 Task: Check your personal access tokens.
Action: Mouse moved to (901, 187)
Screenshot: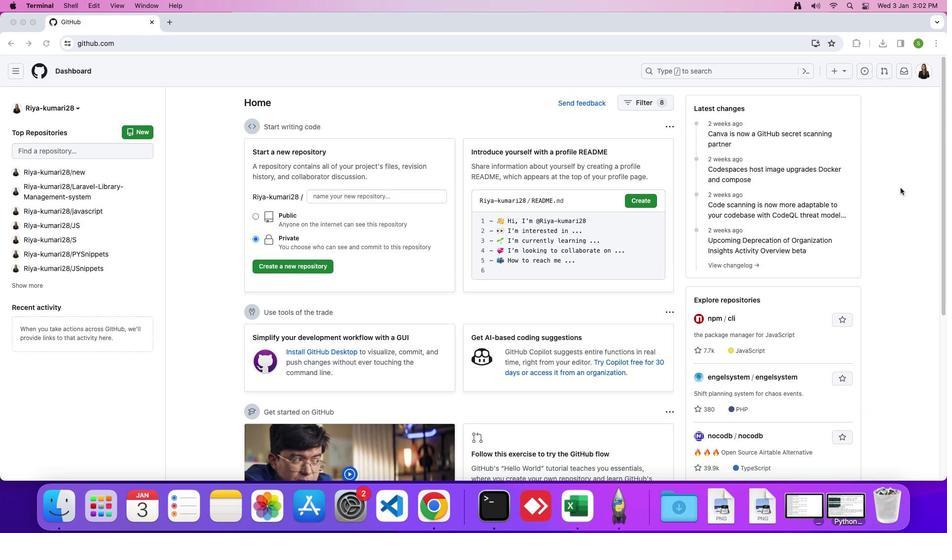 
Action: Mouse pressed left at (901, 187)
Screenshot: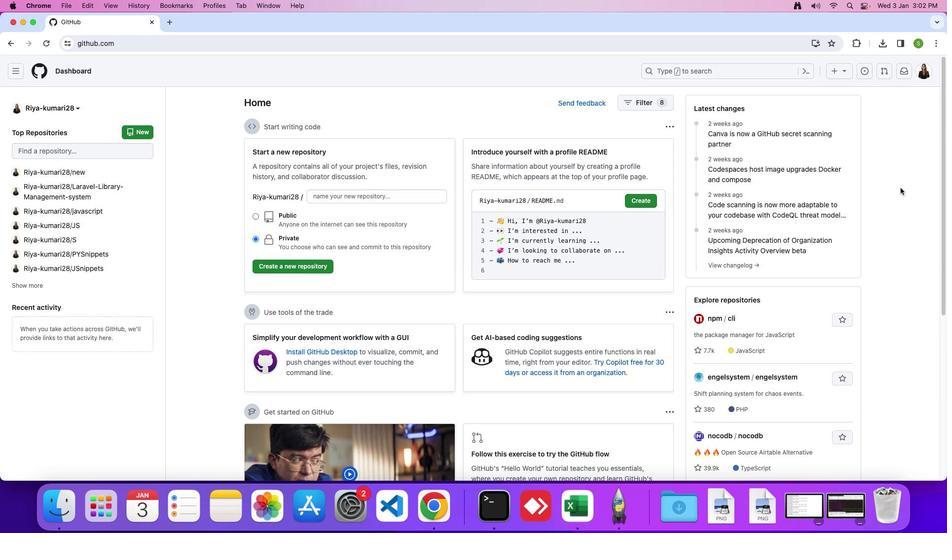 
Action: Mouse moved to (919, 66)
Screenshot: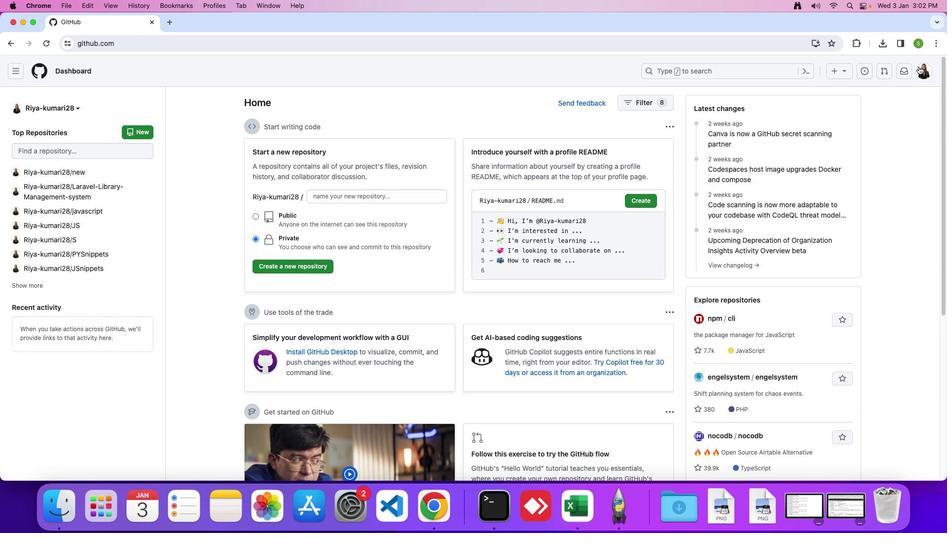 
Action: Mouse pressed left at (919, 66)
Screenshot: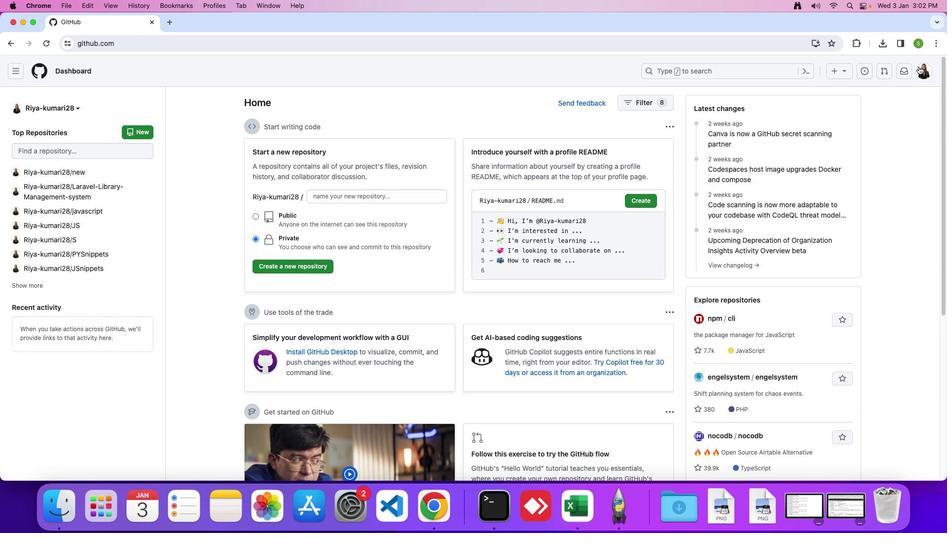 
Action: Mouse moved to (858, 341)
Screenshot: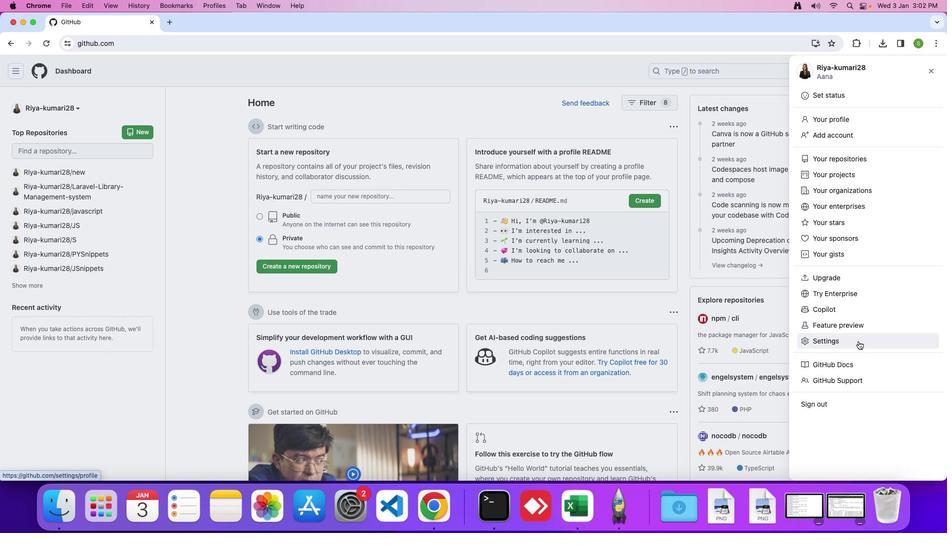 
Action: Mouse pressed left at (858, 341)
Screenshot: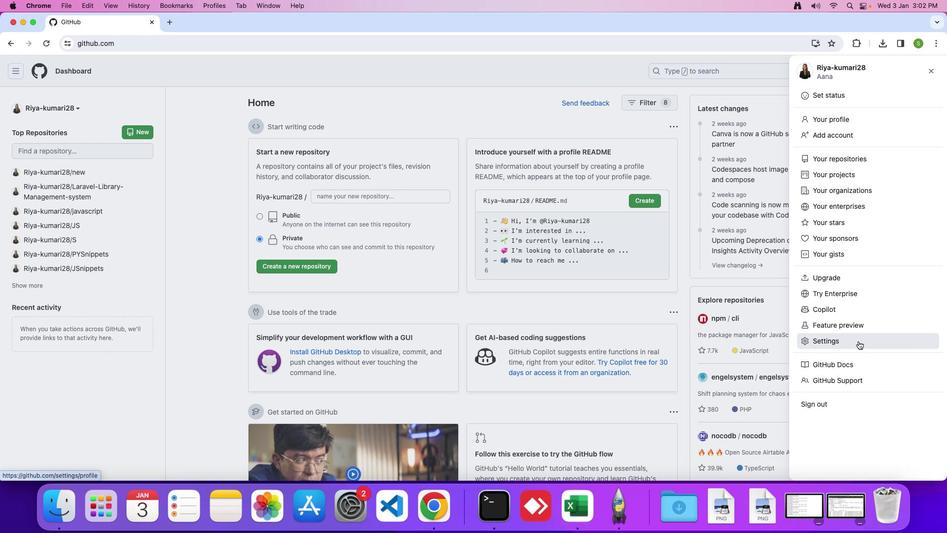 
Action: Mouse moved to (295, 284)
Screenshot: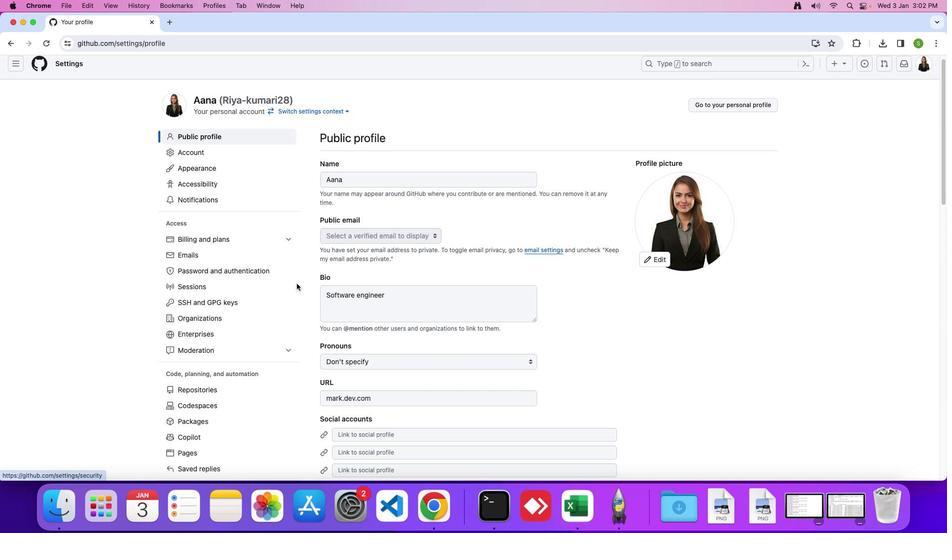 
Action: Mouse scrolled (295, 284) with delta (0, 0)
Screenshot: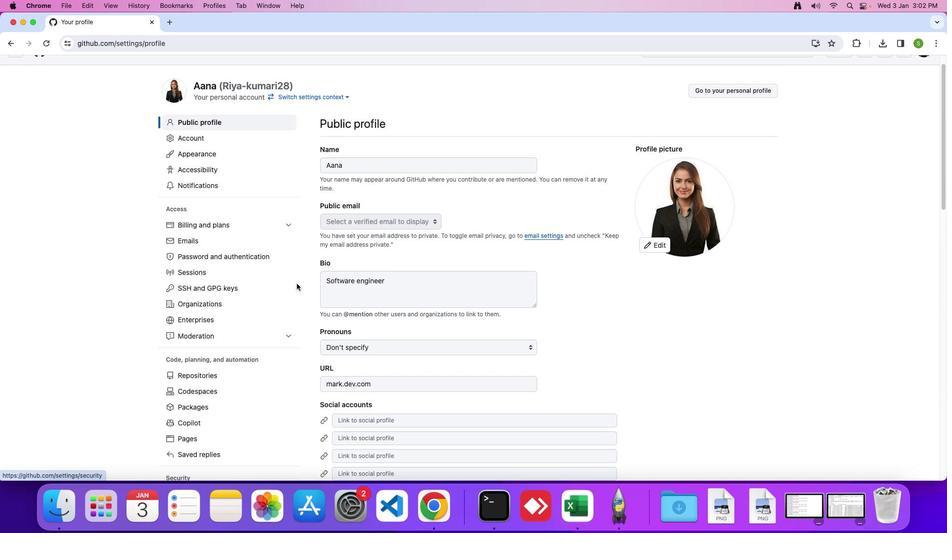 
Action: Mouse moved to (296, 283)
Screenshot: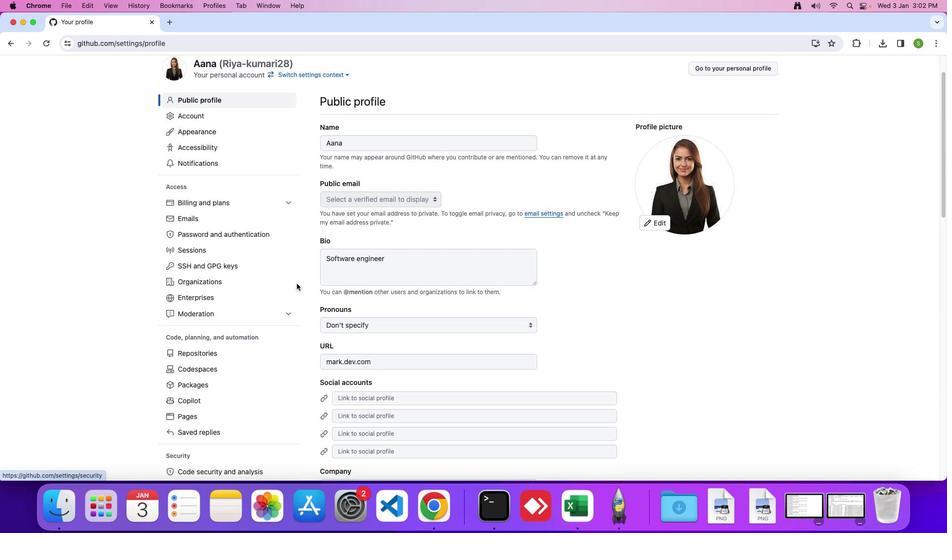 
Action: Mouse scrolled (296, 283) with delta (0, 0)
Screenshot: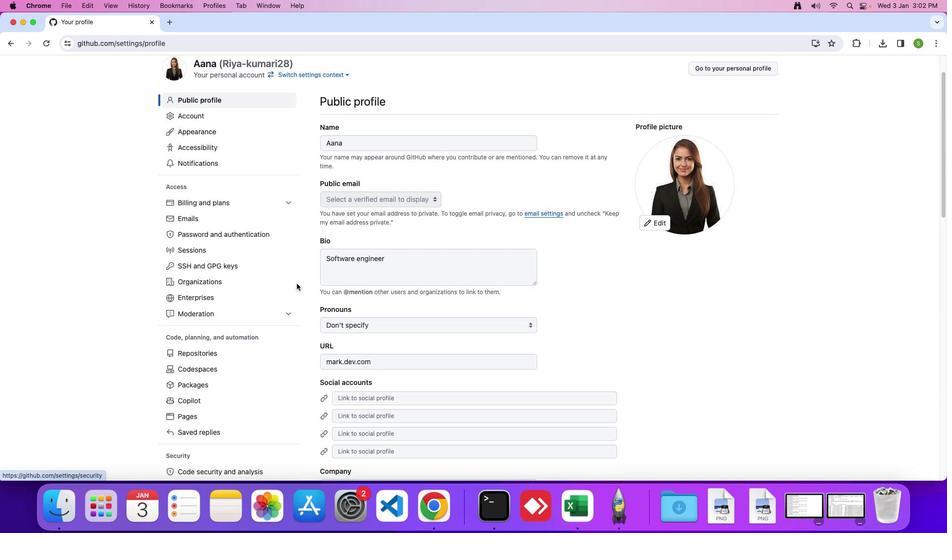 
Action: Mouse moved to (296, 283)
Screenshot: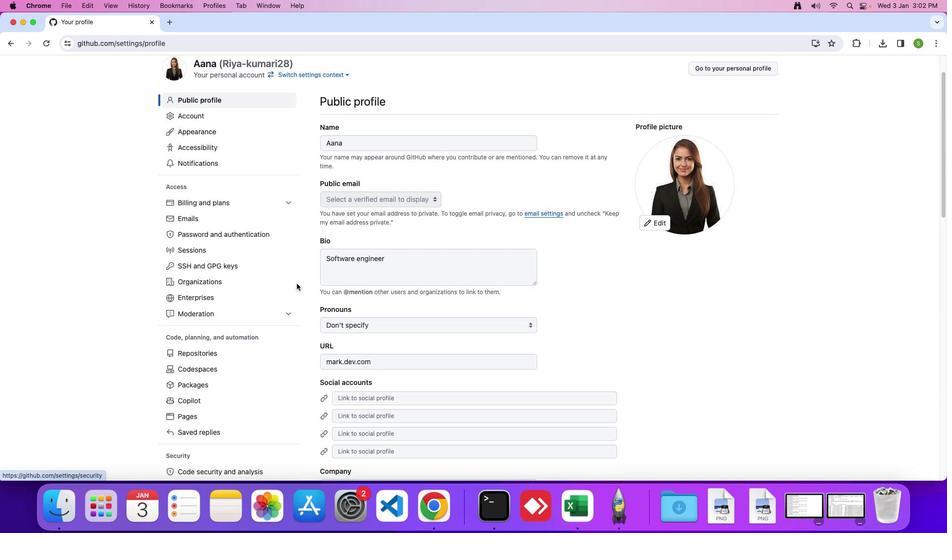 
Action: Mouse scrolled (296, 283) with delta (0, -1)
Screenshot: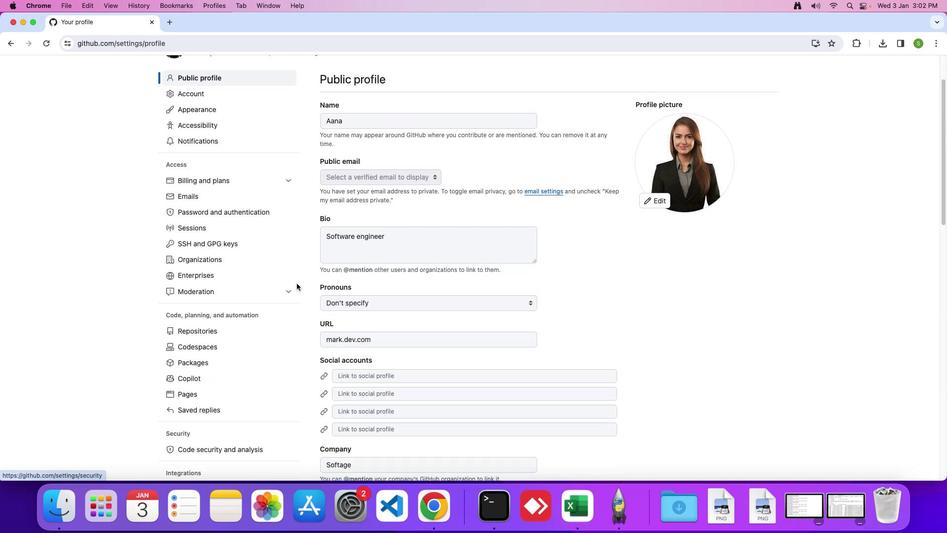 
Action: Mouse moved to (310, 284)
Screenshot: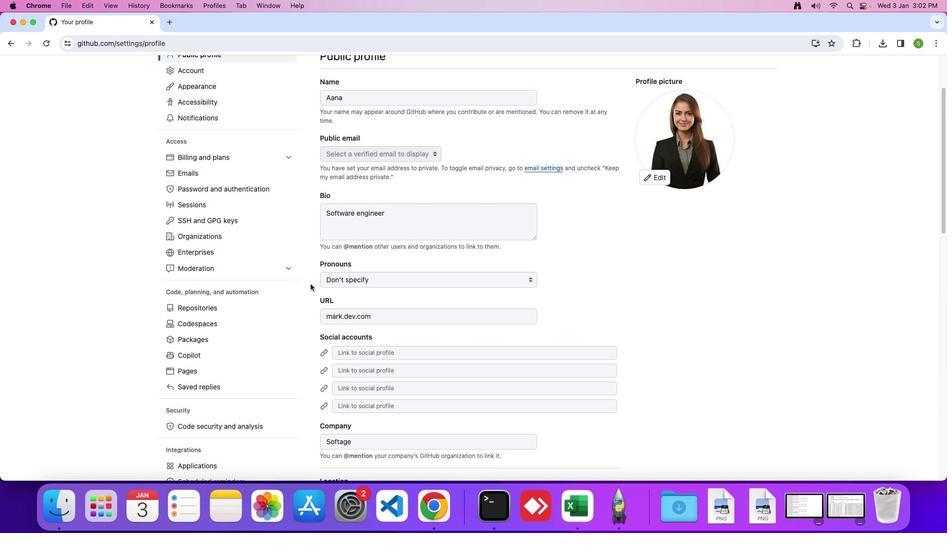 
Action: Mouse scrolled (310, 284) with delta (0, 0)
Screenshot: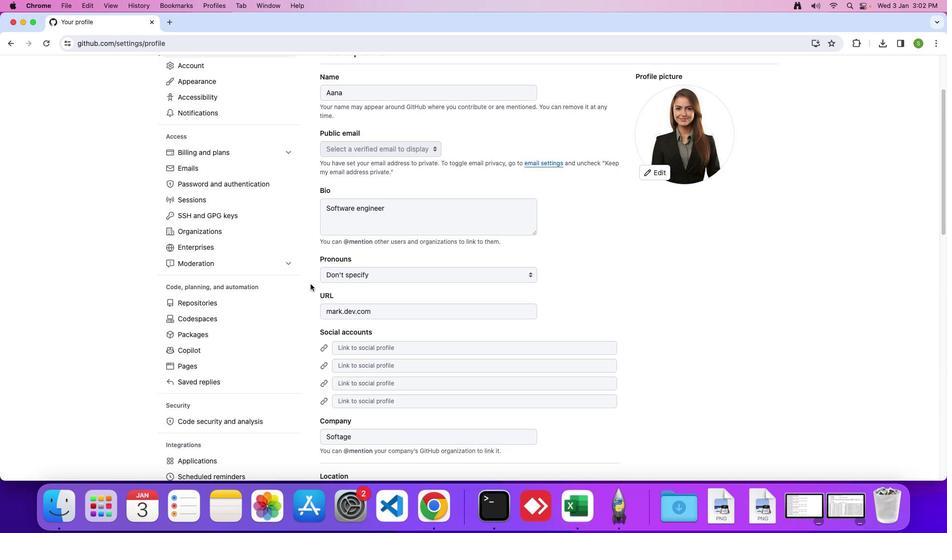 
Action: Mouse scrolled (310, 284) with delta (0, 0)
Screenshot: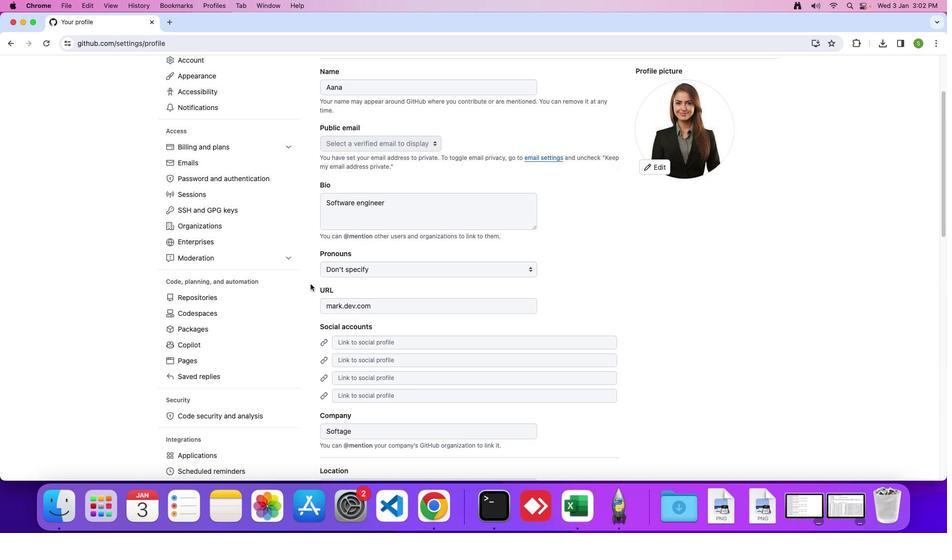 
Action: Mouse moved to (309, 288)
Screenshot: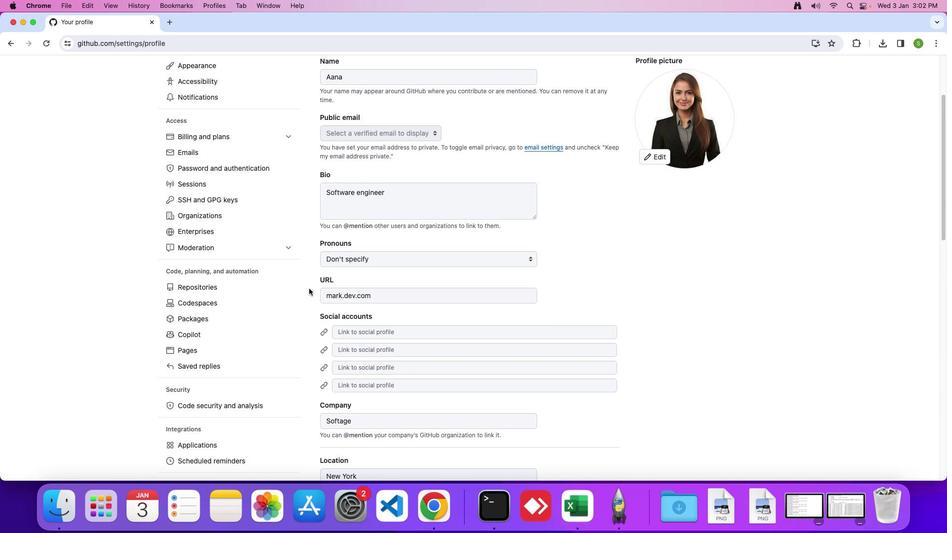 
Action: Mouse scrolled (309, 288) with delta (0, 0)
Screenshot: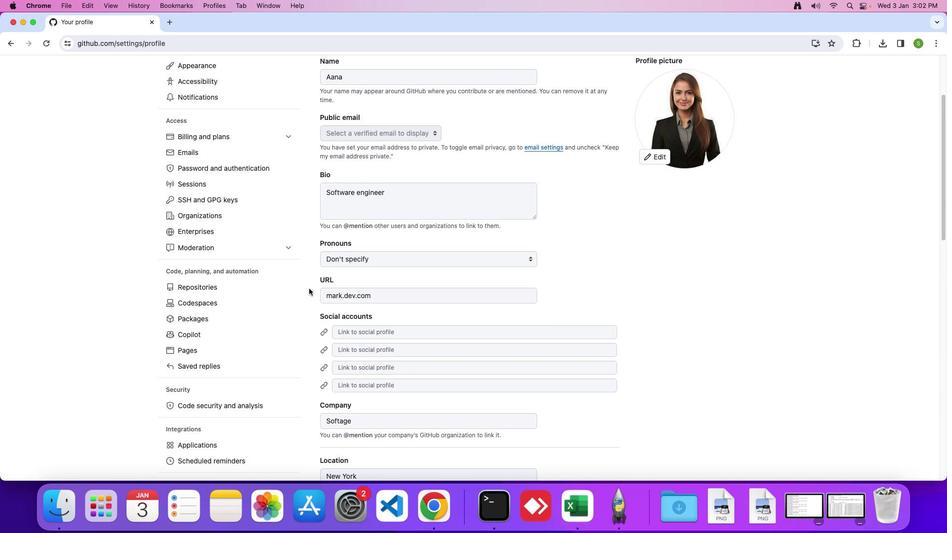
Action: Mouse scrolled (309, 288) with delta (0, 0)
Screenshot: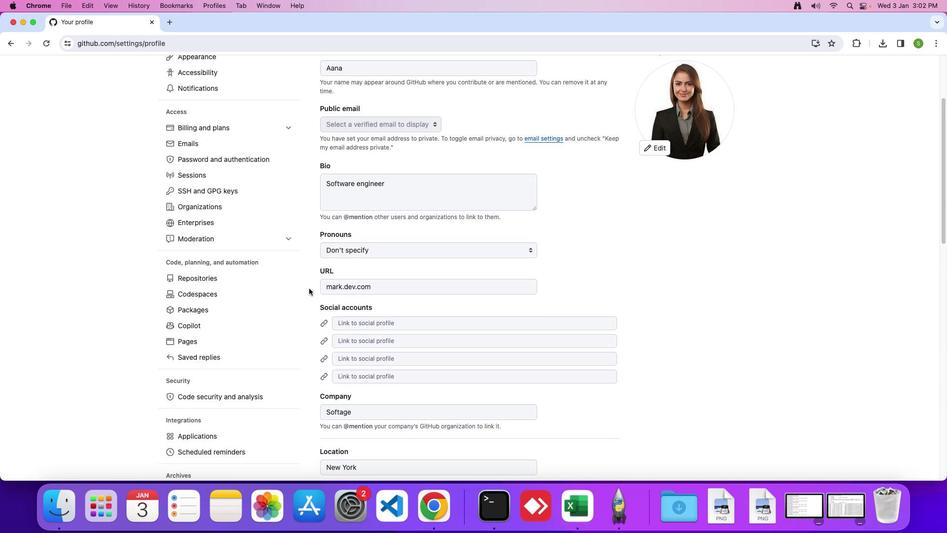 
Action: Mouse moved to (308, 290)
Screenshot: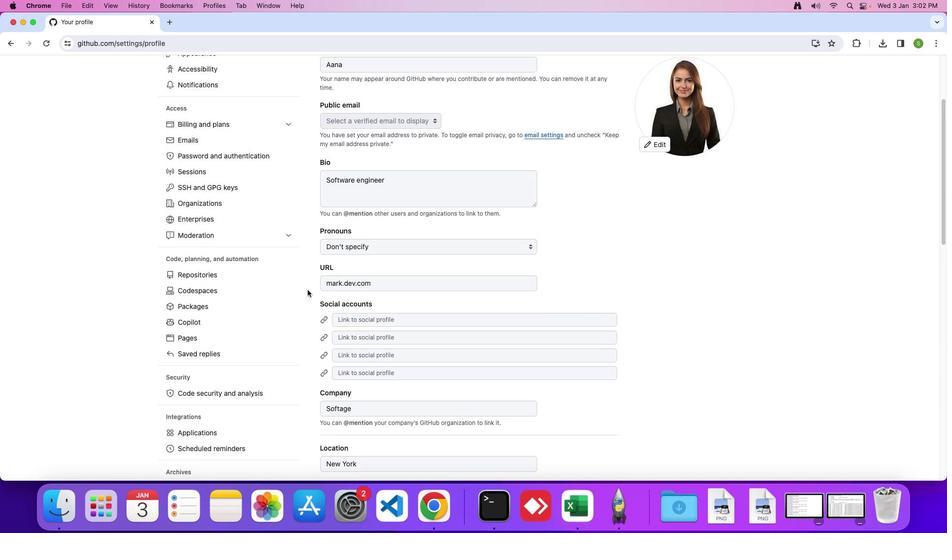 
Action: Mouse scrolled (308, 290) with delta (0, 0)
Screenshot: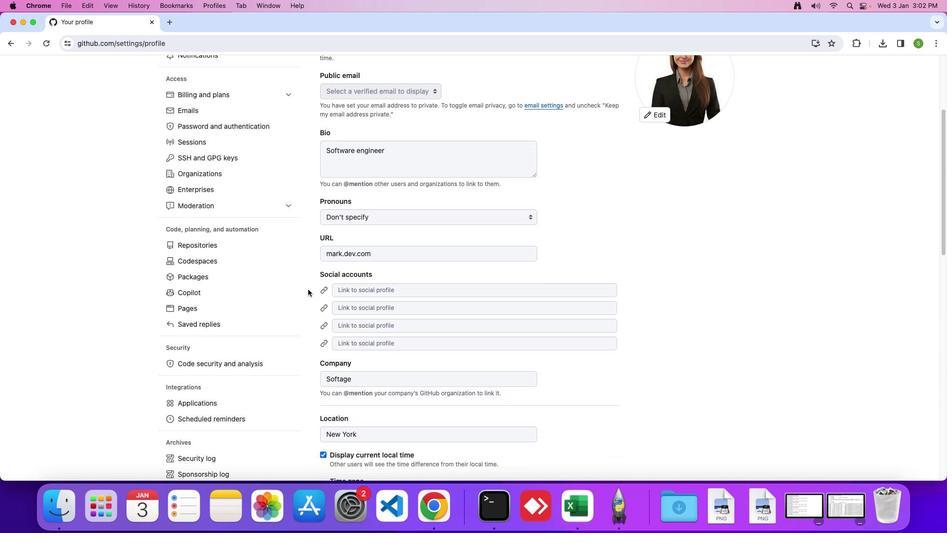 
Action: Mouse scrolled (308, 290) with delta (0, 0)
Screenshot: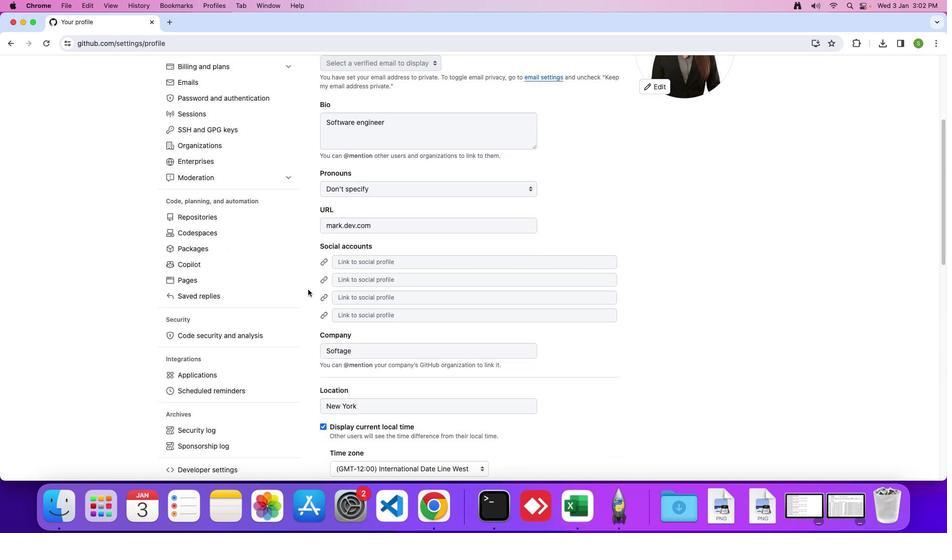 
Action: Mouse moved to (308, 289)
Screenshot: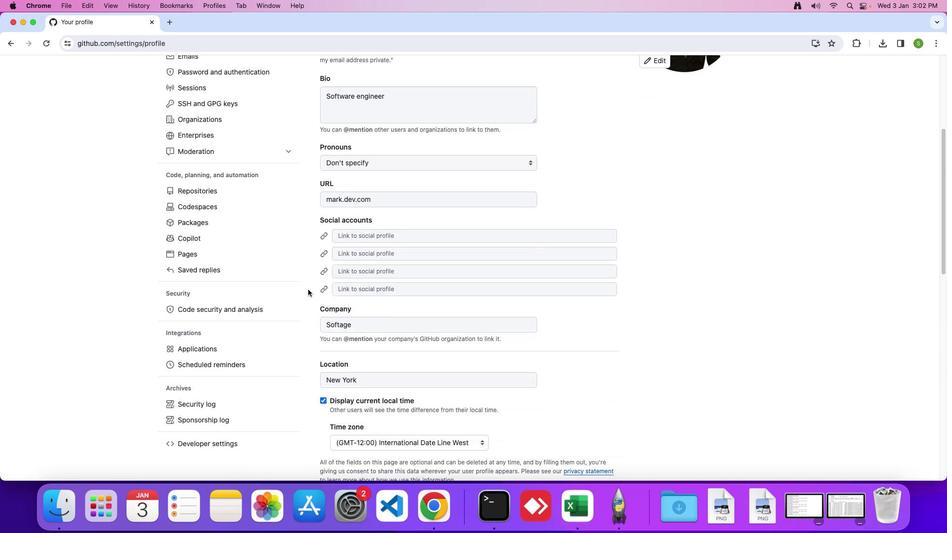 
Action: Mouse scrolled (308, 289) with delta (0, -1)
Screenshot: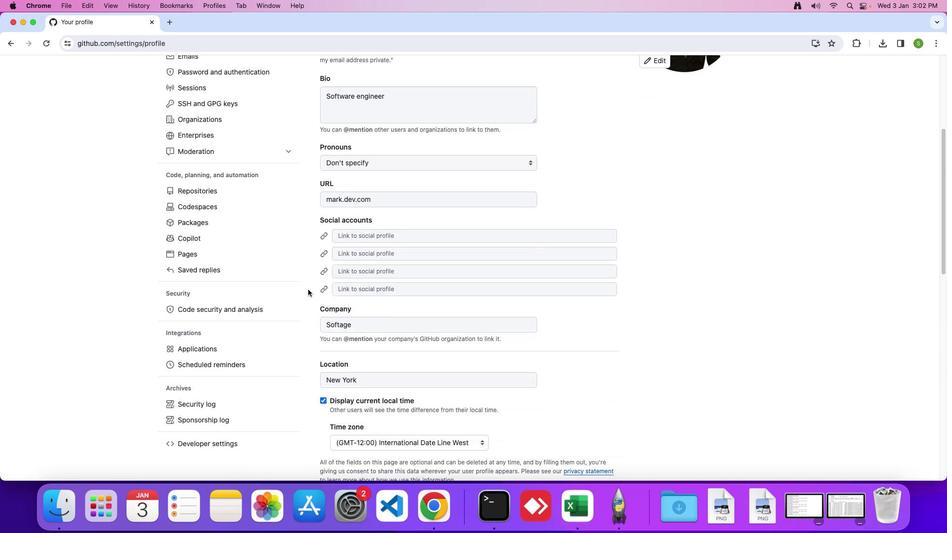 
Action: Mouse moved to (306, 291)
Screenshot: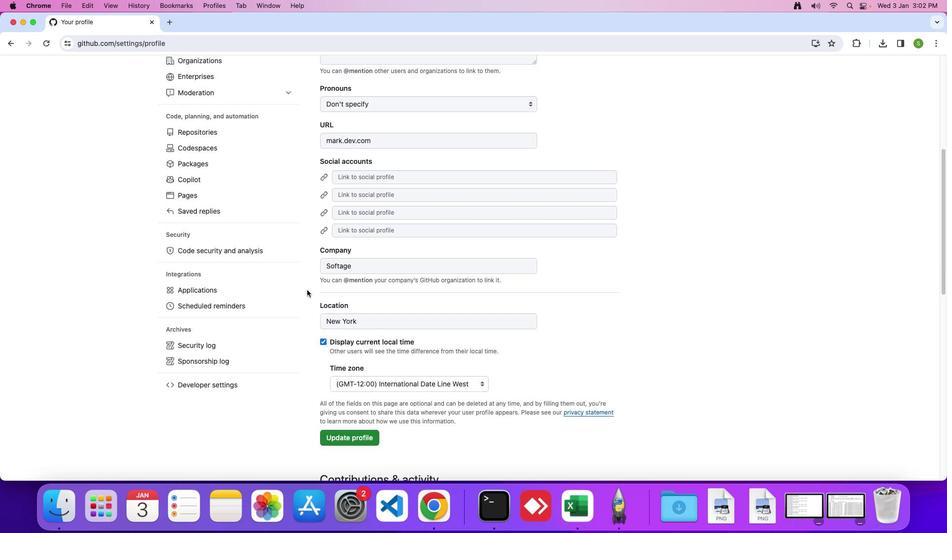 
Action: Mouse scrolled (306, 291) with delta (0, 0)
Screenshot: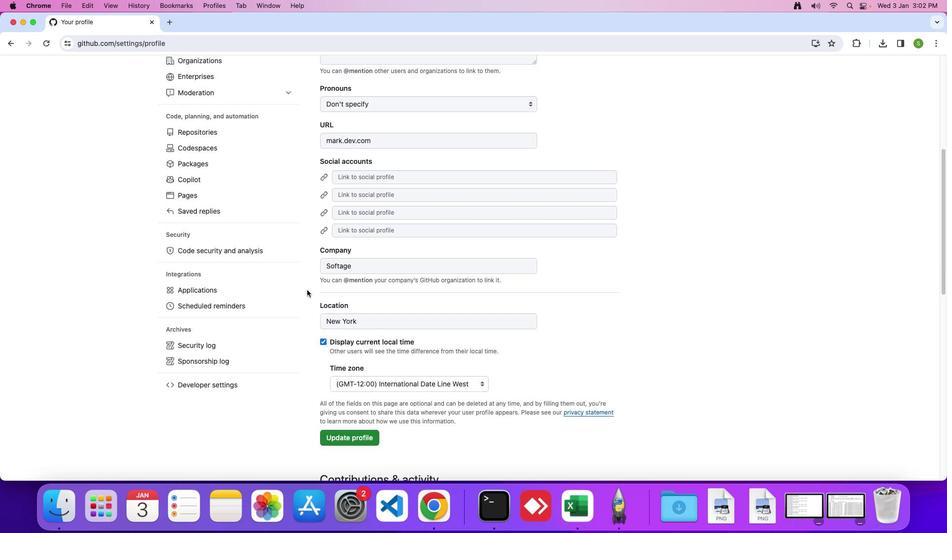 
Action: Mouse moved to (307, 290)
Screenshot: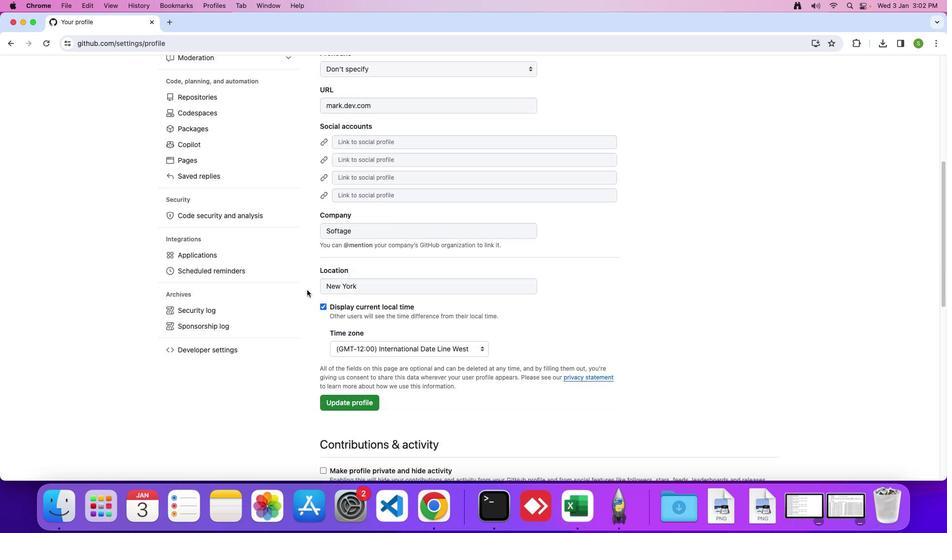 
Action: Mouse scrolled (307, 290) with delta (0, 0)
Screenshot: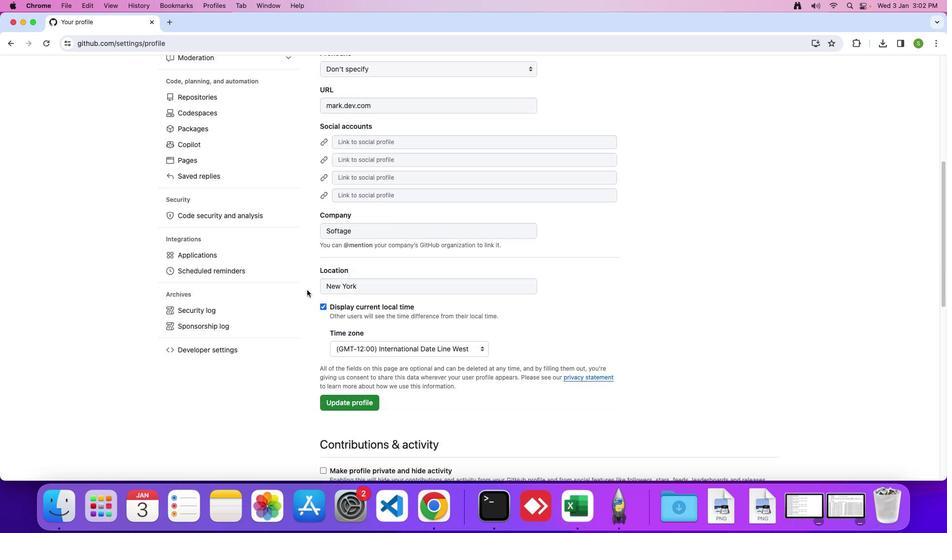 
Action: Mouse moved to (307, 290)
Screenshot: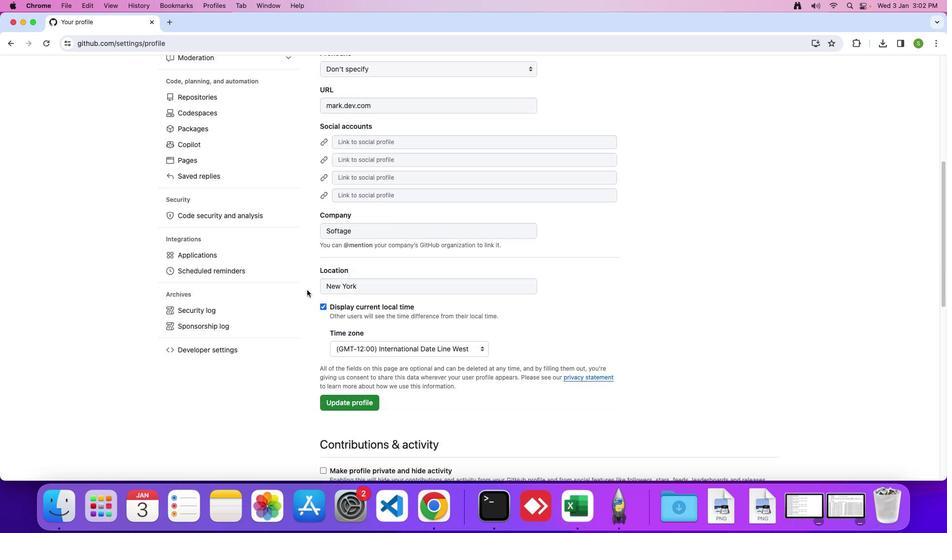 
Action: Mouse scrolled (307, 290) with delta (0, -1)
Screenshot: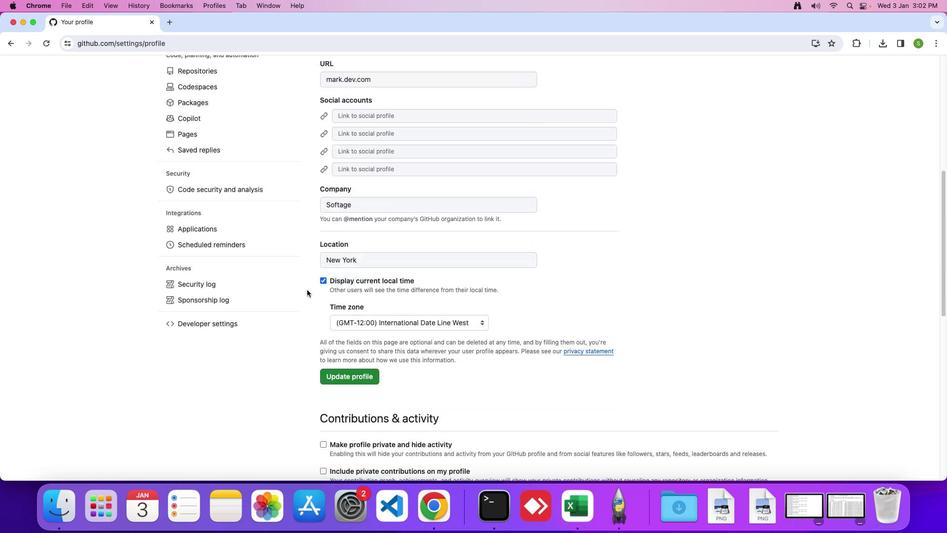 
Action: Mouse moved to (207, 313)
Screenshot: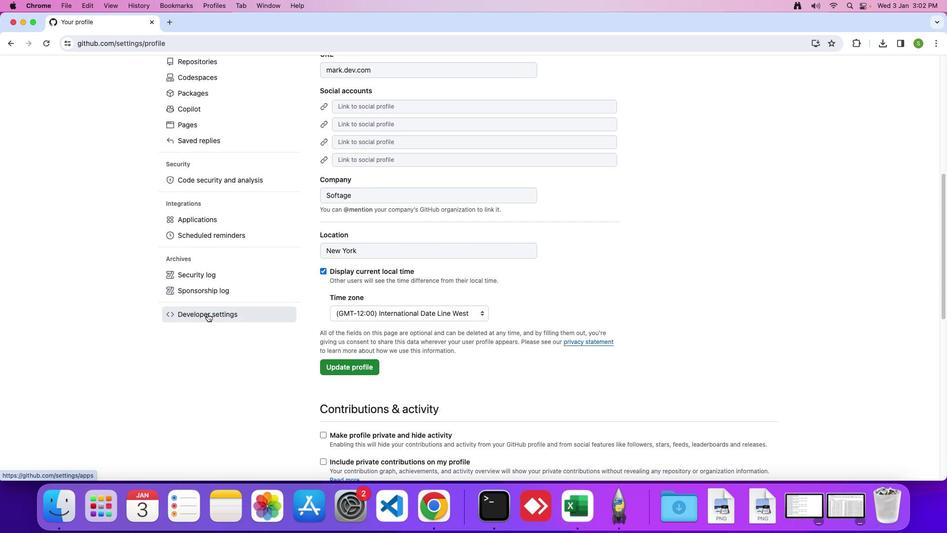 
Action: Mouse pressed left at (207, 313)
Screenshot: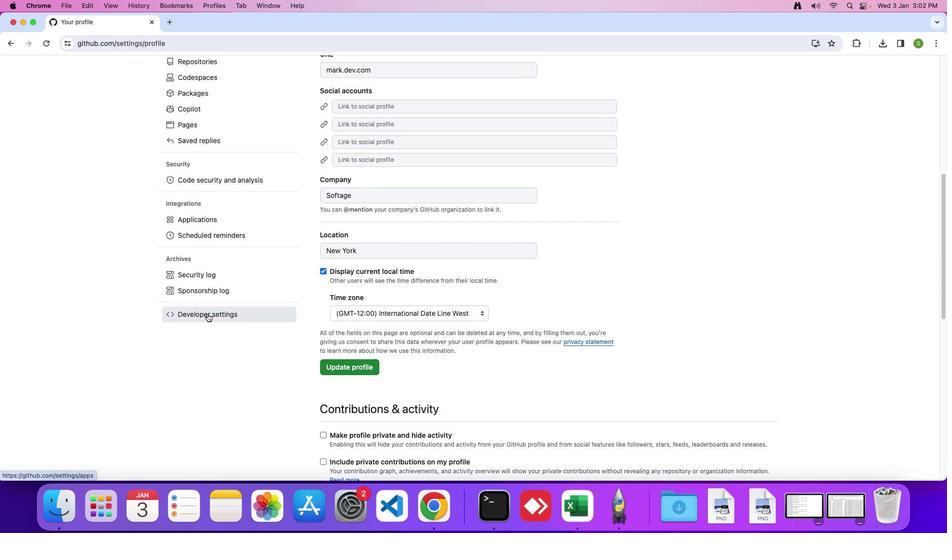 
Action: Mouse moved to (216, 138)
Screenshot: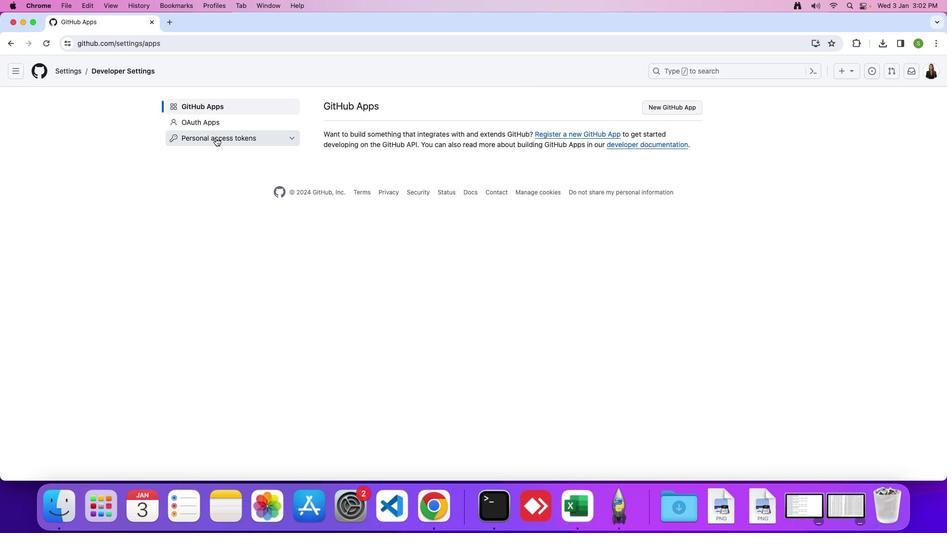 
Action: Mouse pressed left at (216, 138)
Screenshot: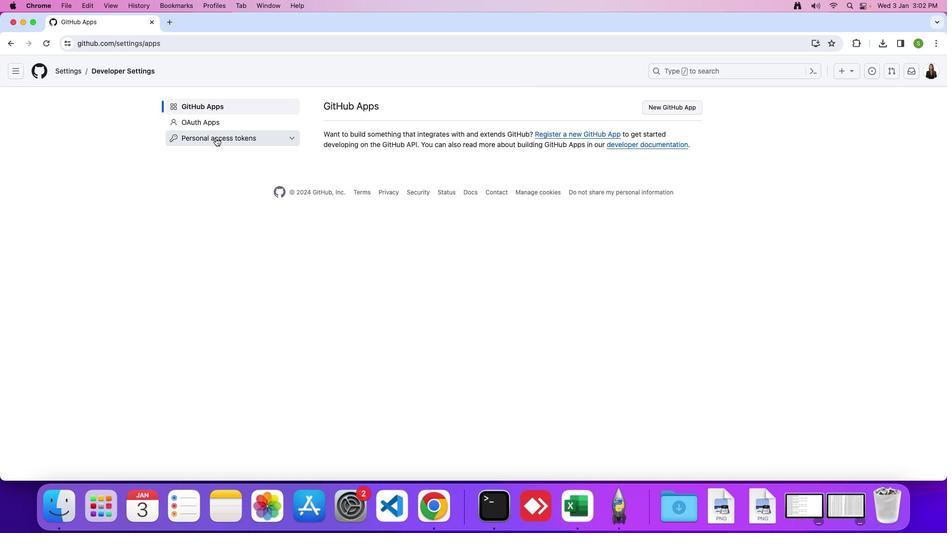 
Action: Mouse moved to (204, 171)
Screenshot: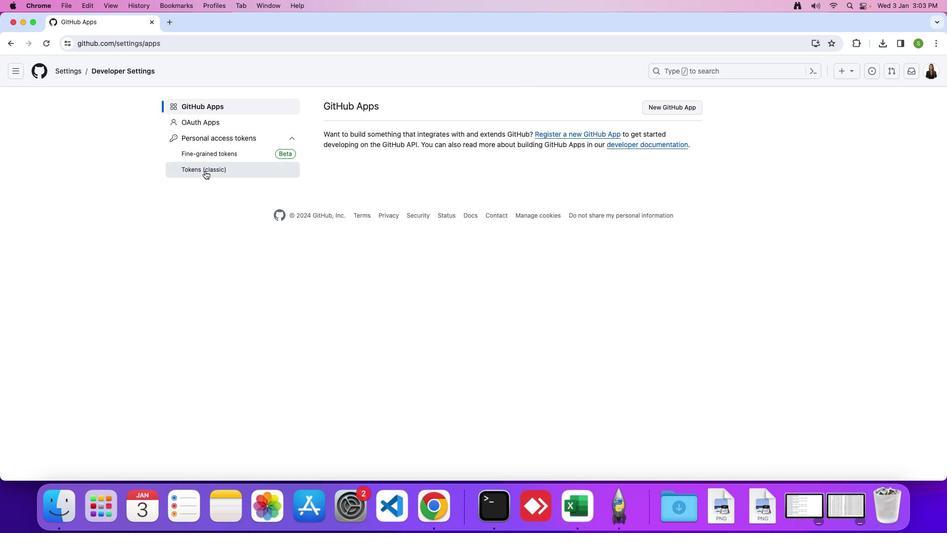 
Action: Mouse pressed left at (204, 171)
Screenshot: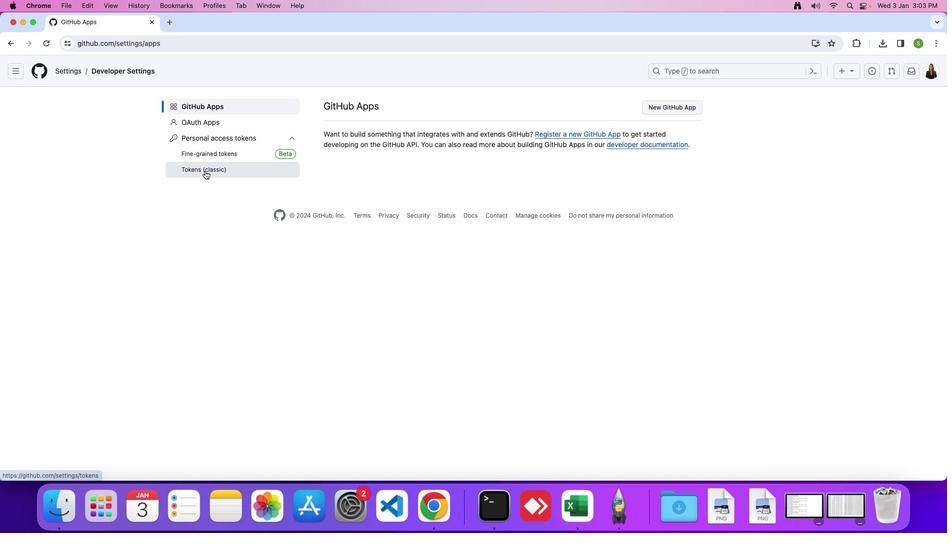 
Action: Mouse moved to (205, 172)
Screenshot: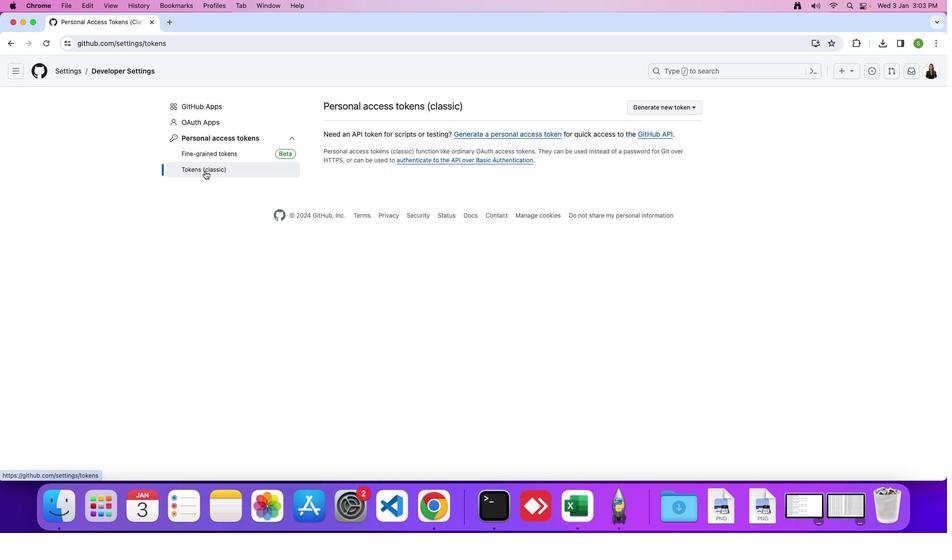 
